 Task: Add the action, sort the to do list when every Monday by age in descending order.
Action: Mouse moved to (555, 172)
Screenshot: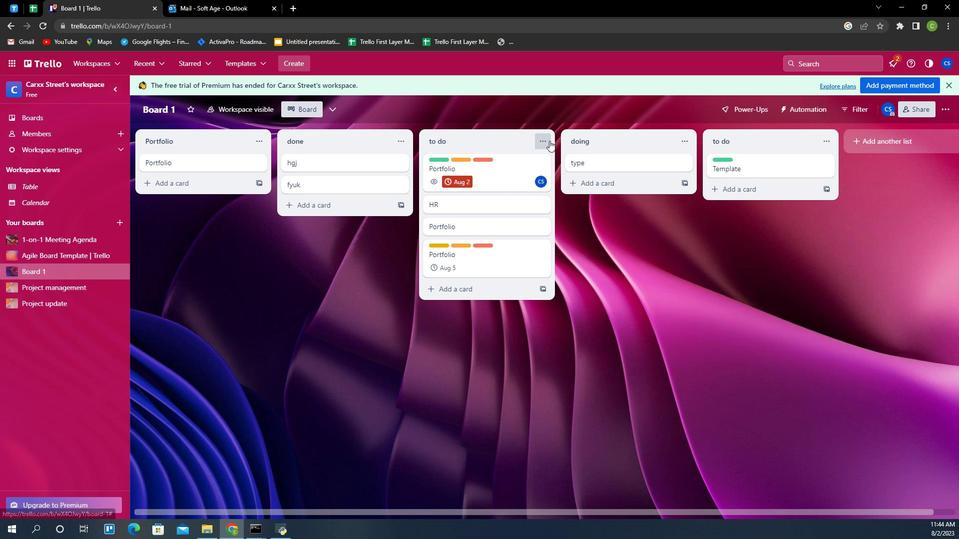 
Action: Mouse pressed left at (555, 172)
Screenshot: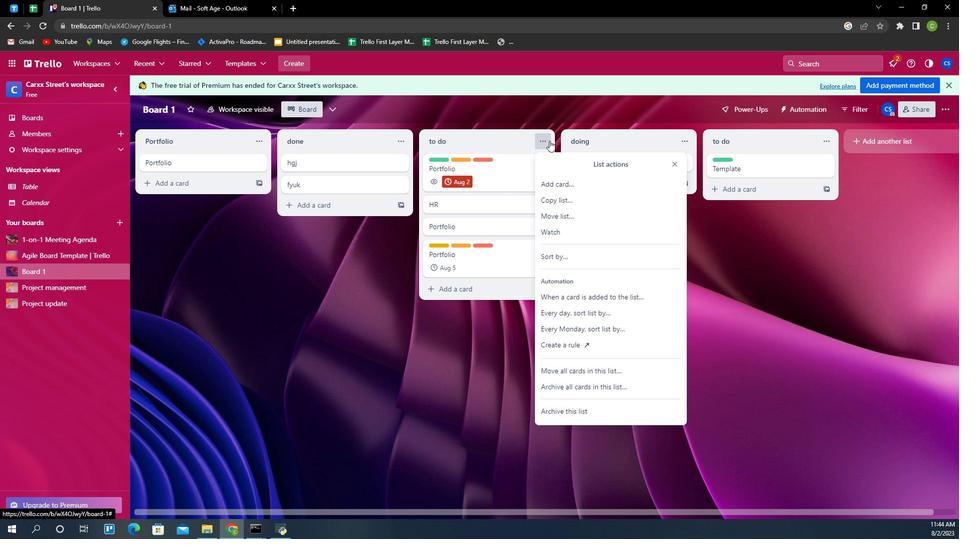 
Action: Mouse moved to (592, 326)
Screenshot: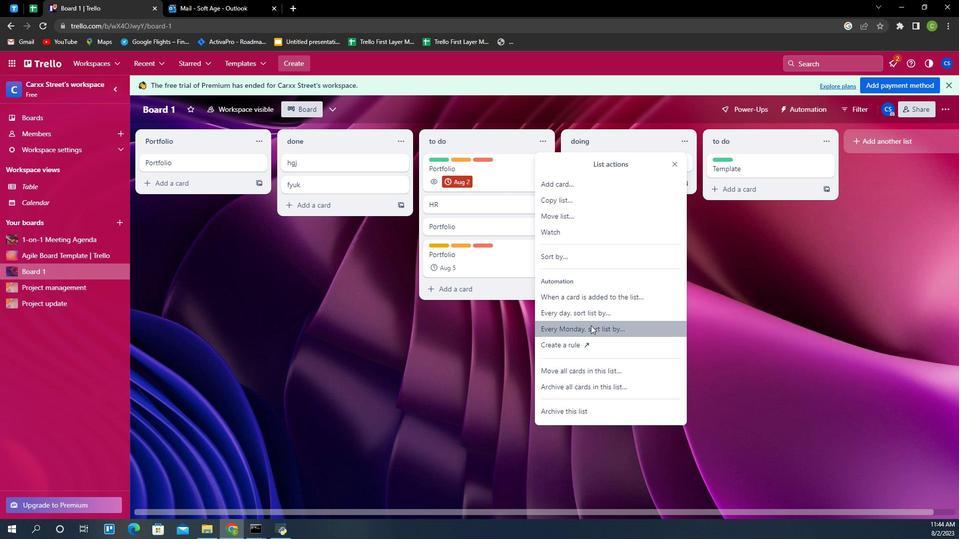 
Action: Mouse pressed left at (592, 326)
Screenshot: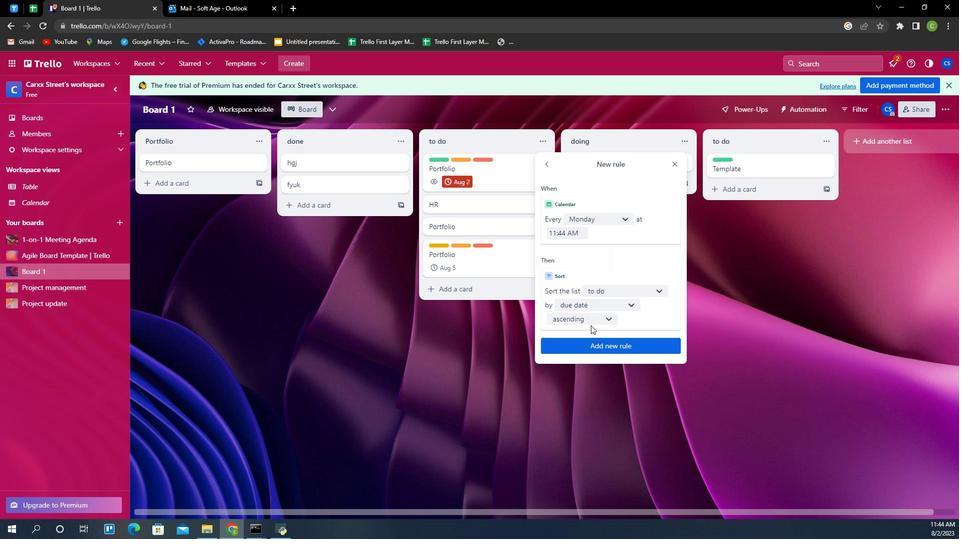 
Action: Mouse moved to (626, 308)
Screenshot: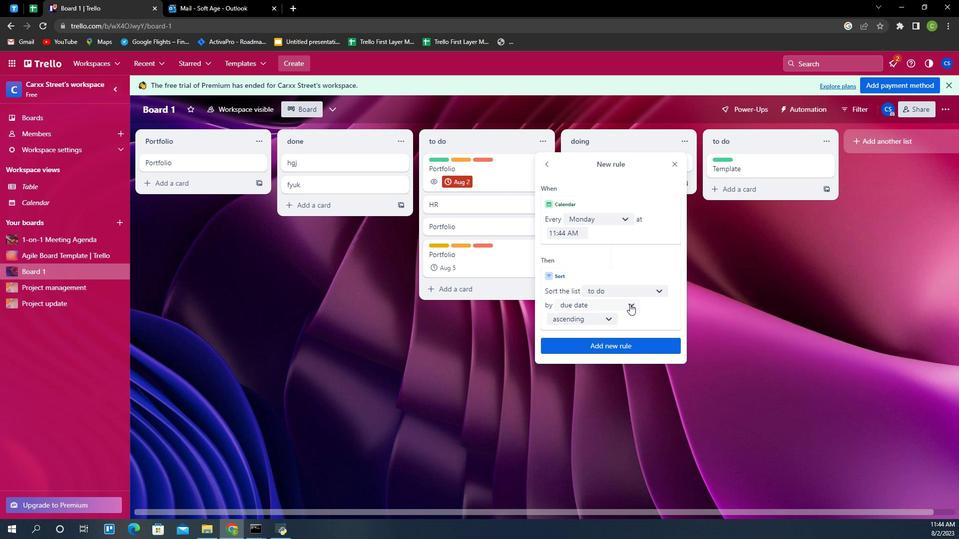 
Action: Mouse pressed left at (626, 308)
Screenshot: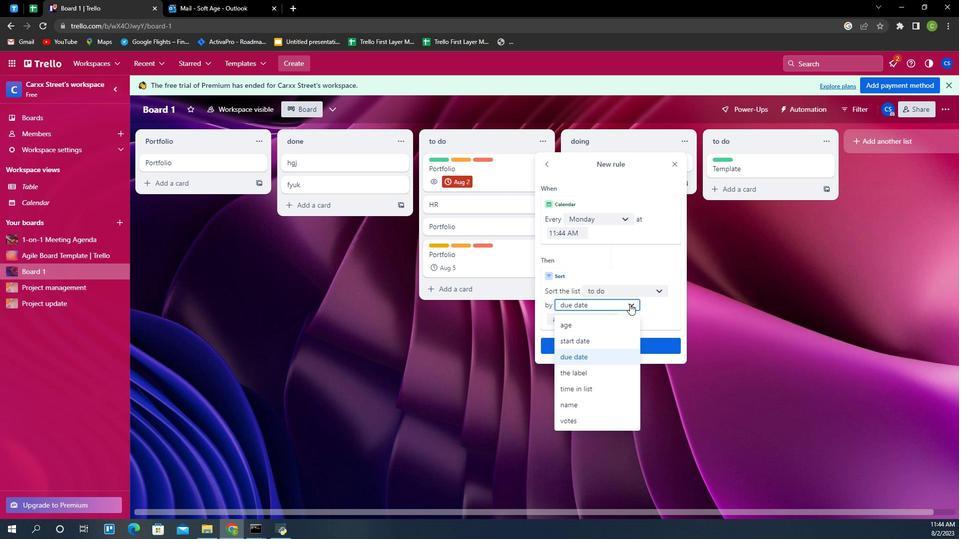 
Action: Mouse moved to (610, 327)
Screenshot: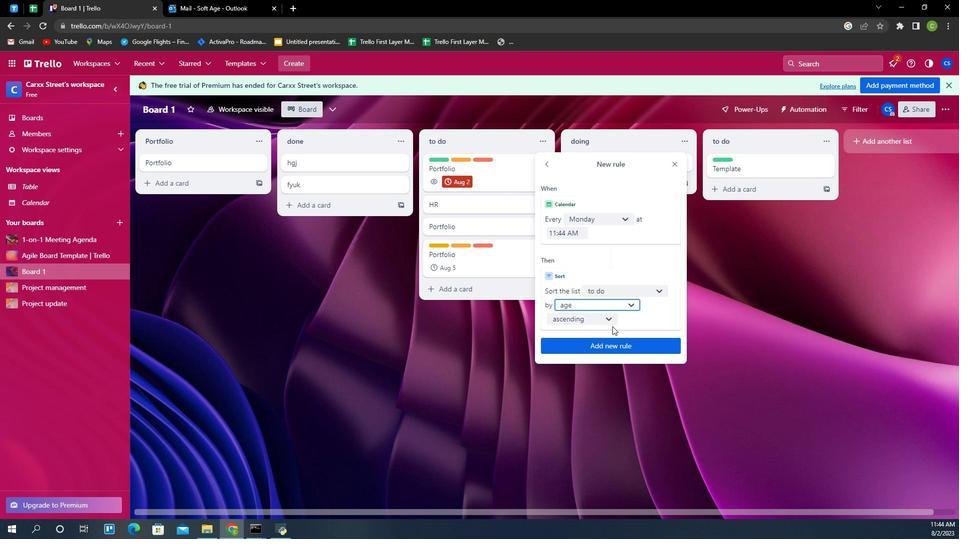 
Action: Mouse pressed left at (610, 327)
Screenshot: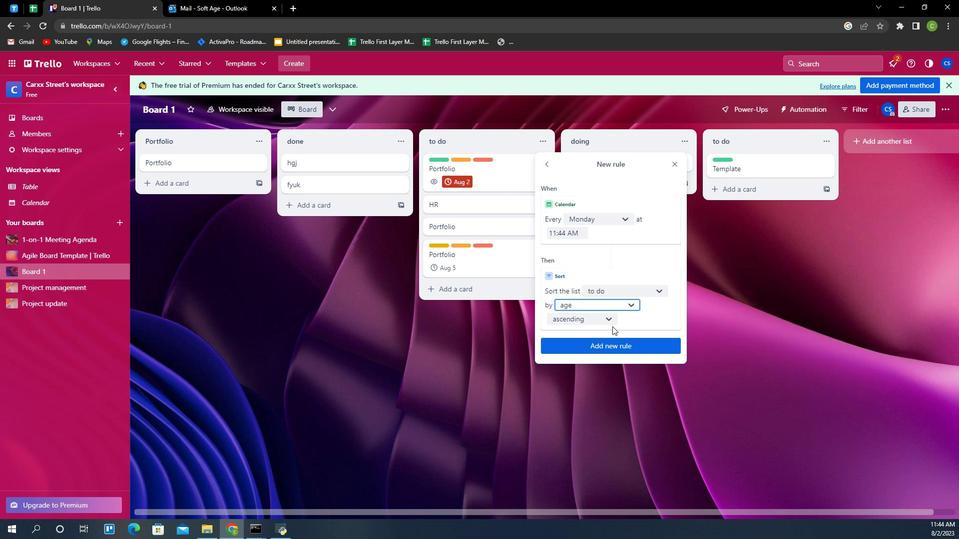 
Action: Mouse moved to (607, 323)
Screenshot: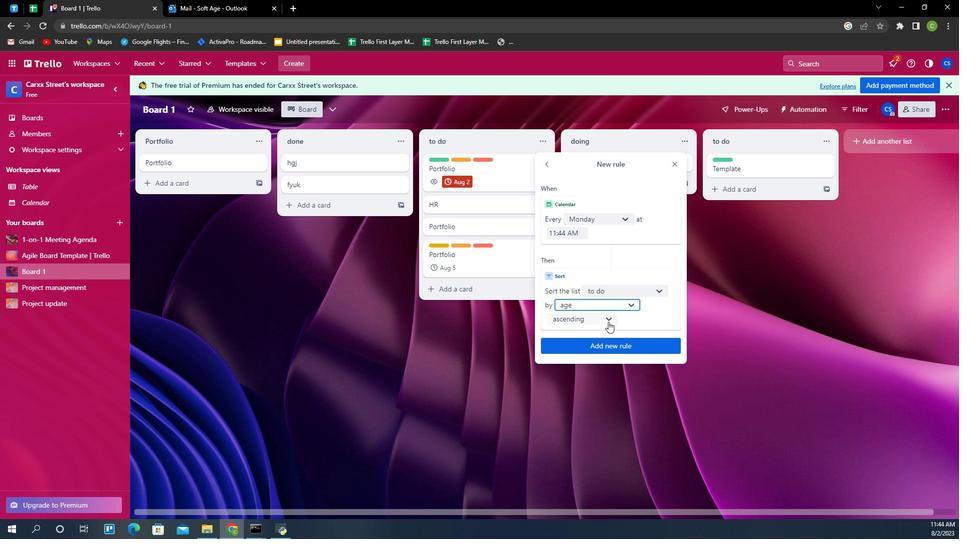 
Action: Mouse pressed left at (607, 323)
Screenshot: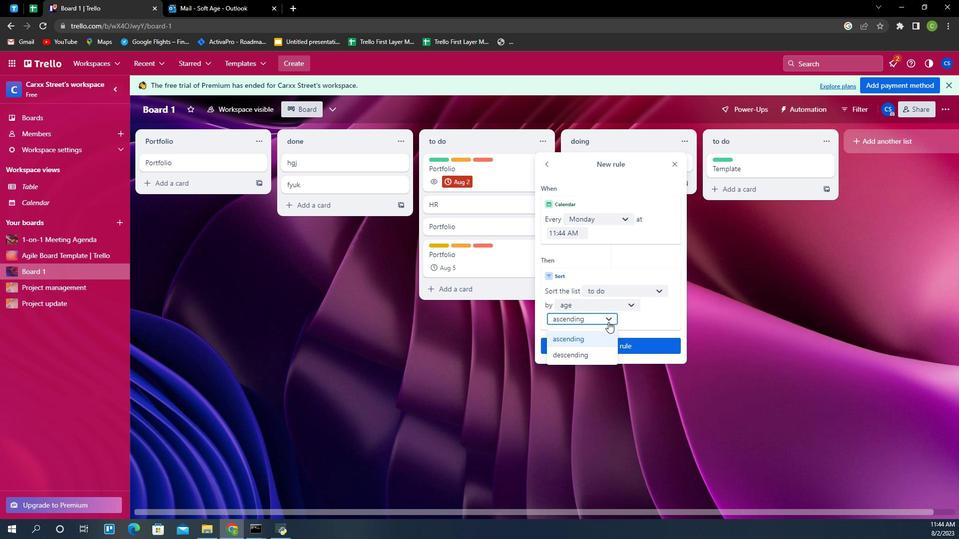 
Action: Mouse moved to (592, 352)
Screenshot: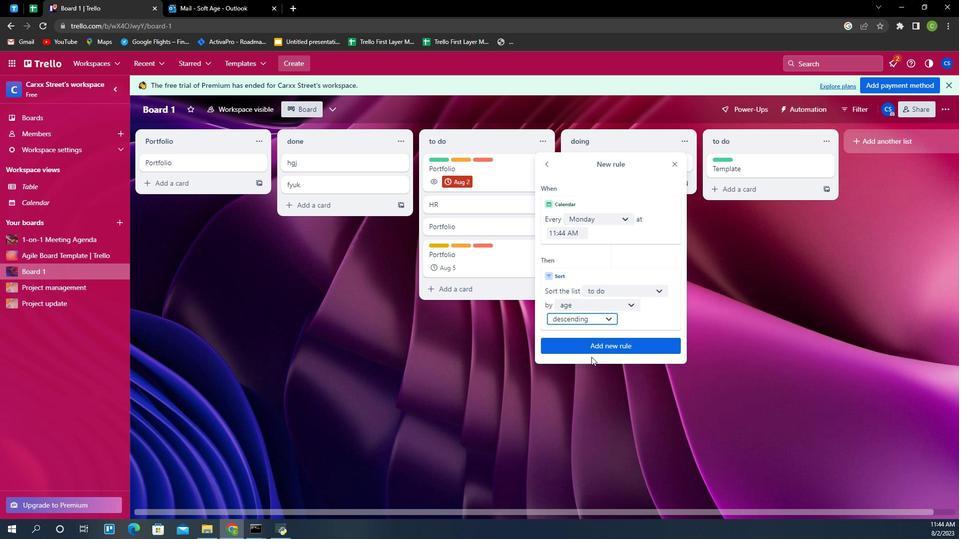 
Action: Mouse pressed left at (592, 352)
Screenshot: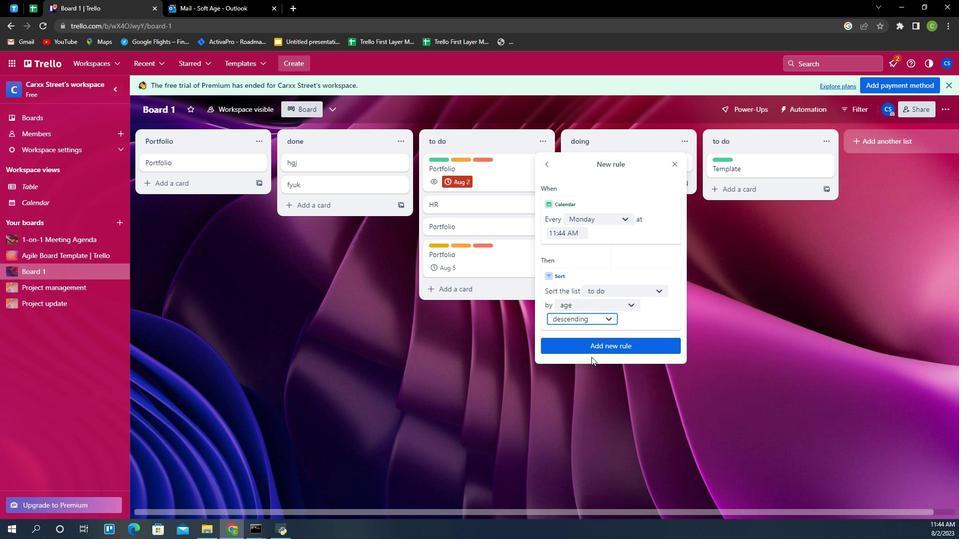 
Action: Mouse moved to (599, 344)
Screenshot: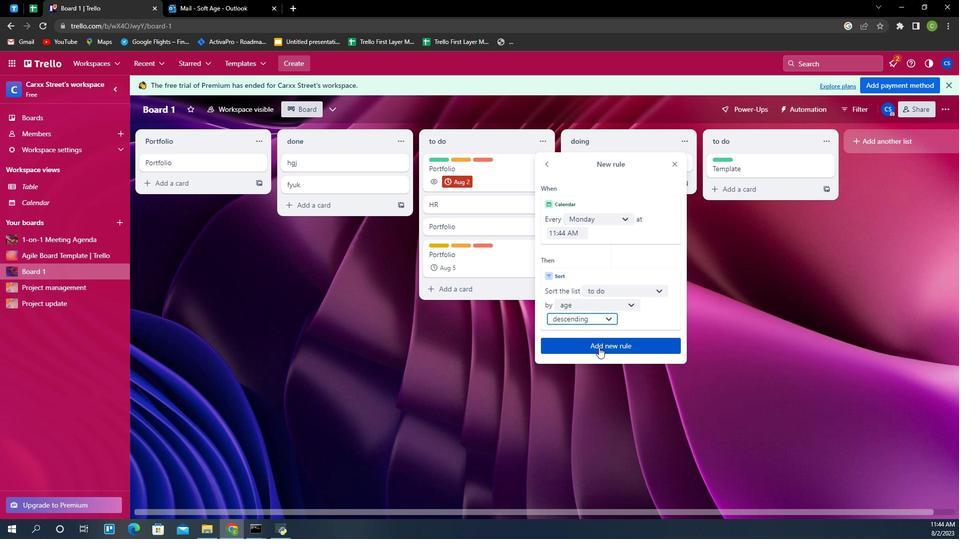 
Action: Mouse pressed left at (599, 344)
Screenshot: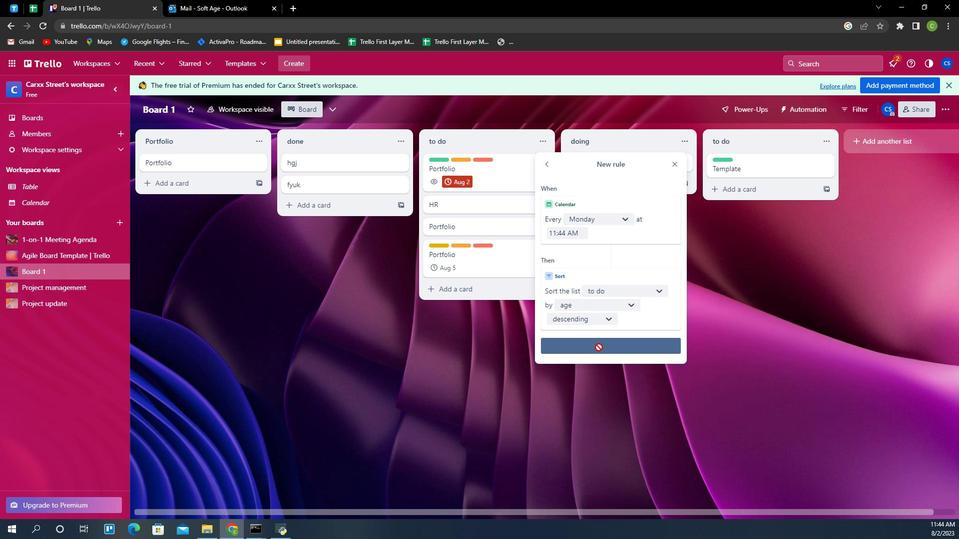 
